 Task: Log work in the project ZephyrTech for the issue 'Develop a new tool for automated testing of security vulnerabilities in web applications' spent time as '6w 6d 2h 2m' and remaining time as '1w 1d 8h 54m' and clone the issue. Now add the issue to the epic 'IT Service Management (ITSM) Implementation'.
Action: Mouse moved to (667, 319)
Screenshot: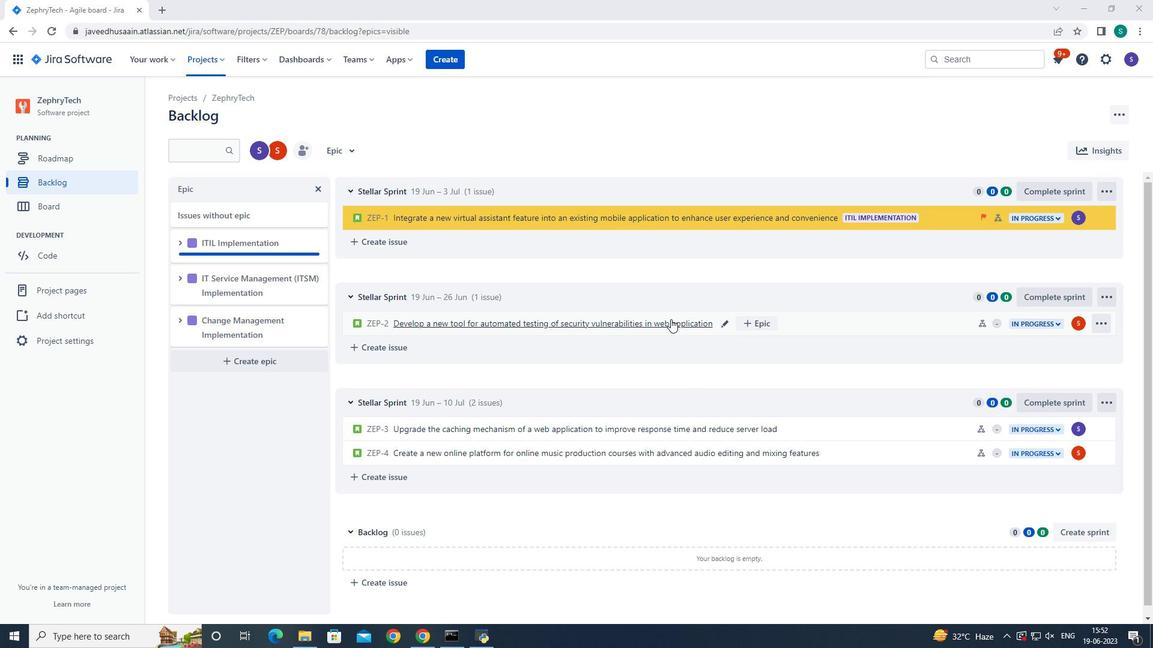 
Action: Mouse pressed left at (667, 319)
Screenshot: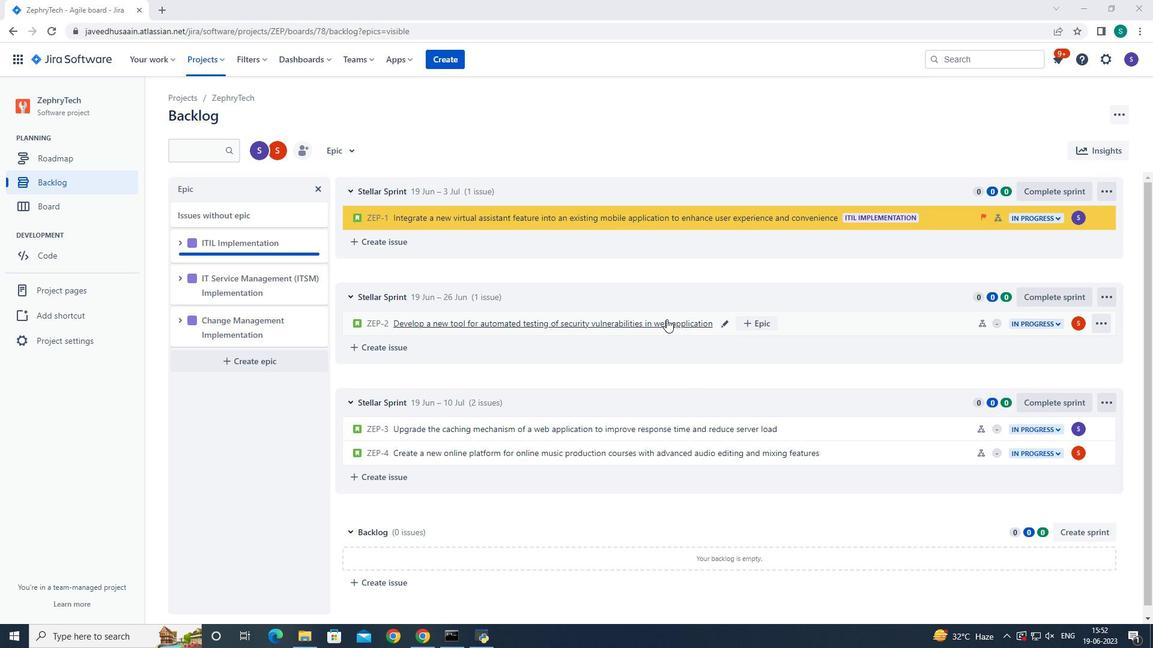 
Action: Mouse moved to (1100, 181)
Screenshot: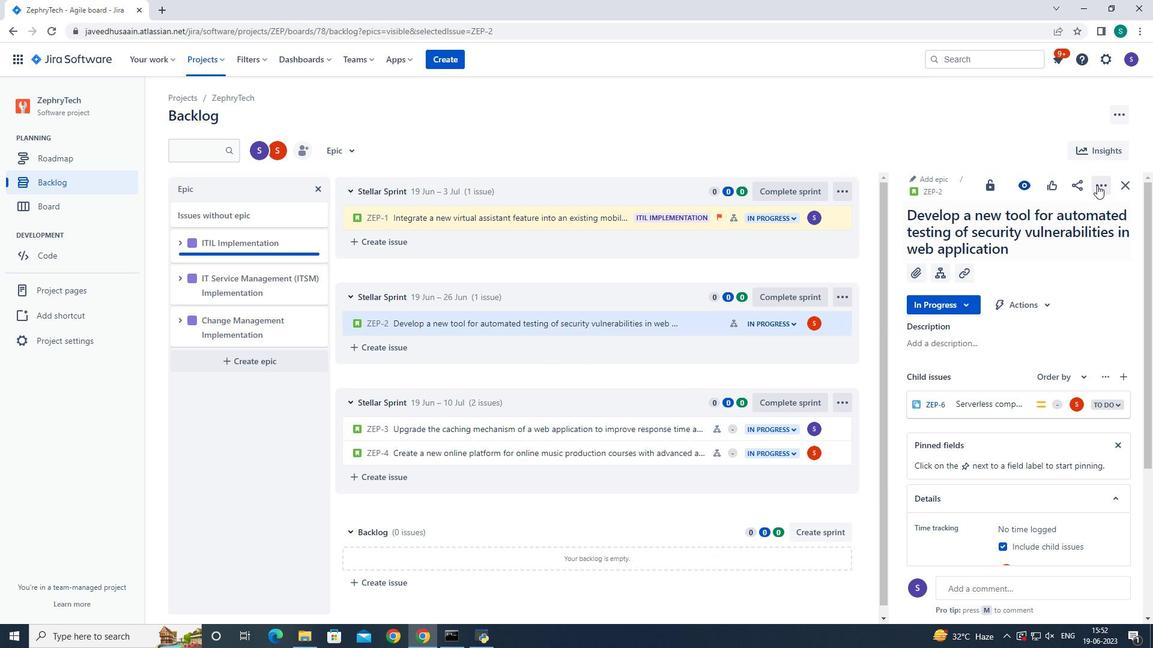 
Action: Mouse pressed left at (1100, 181)
Screenshot: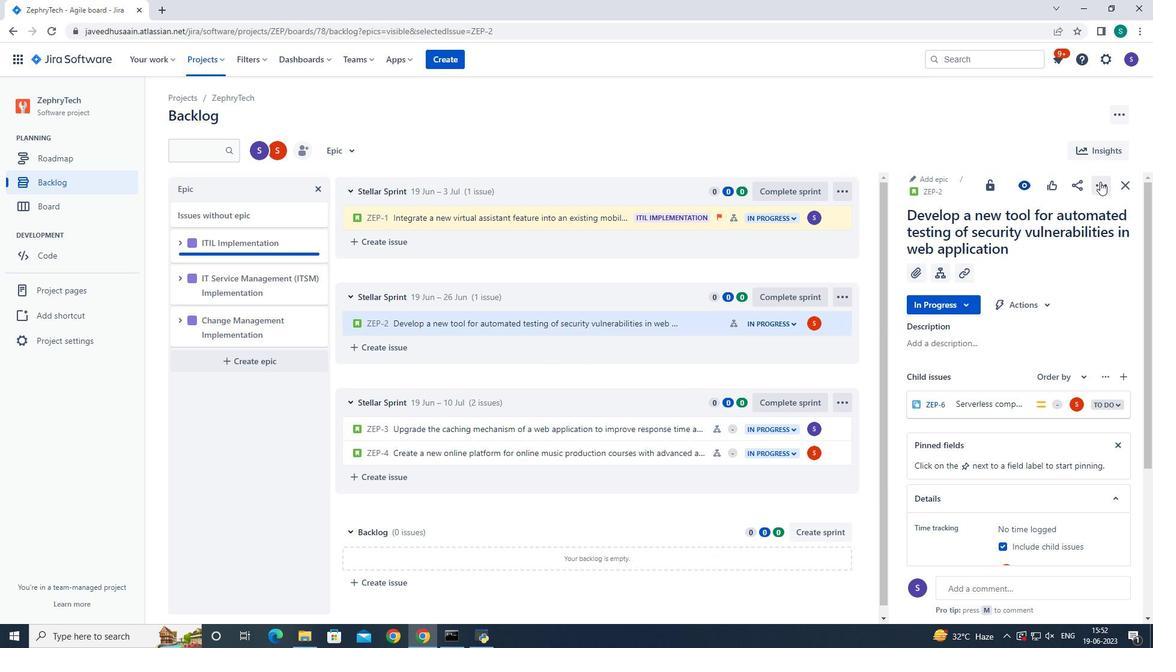 
Action: Mouse moved to (1062, 215)
Screenshot: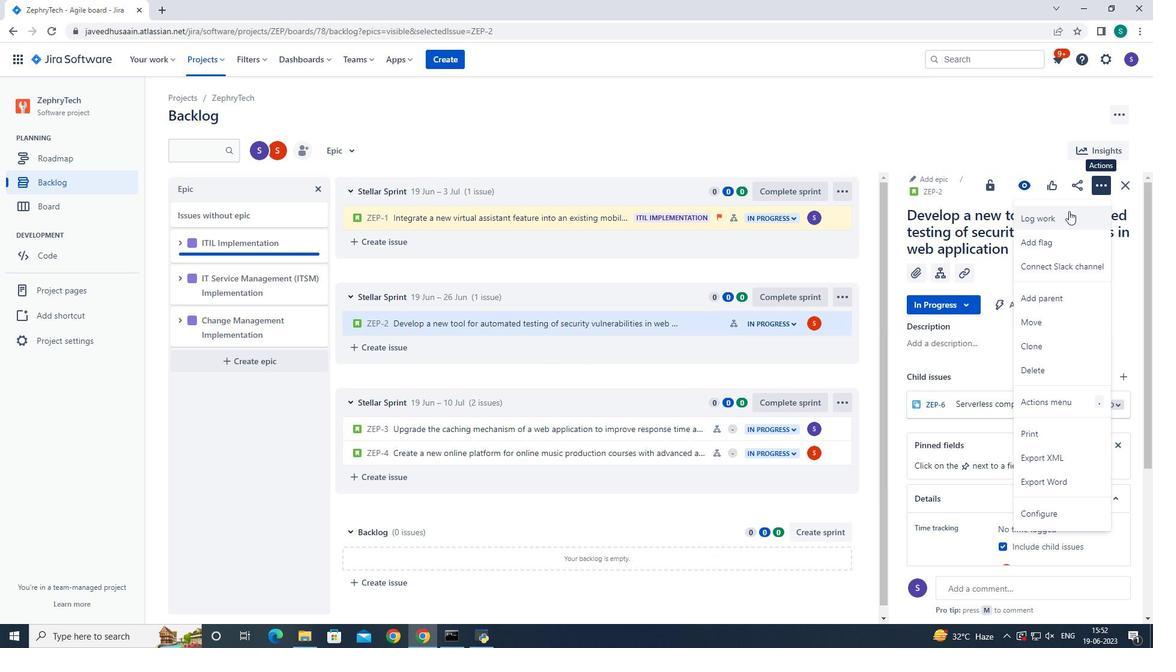 
Action: Mouse pressed left at (1062, 215)
Screenshot: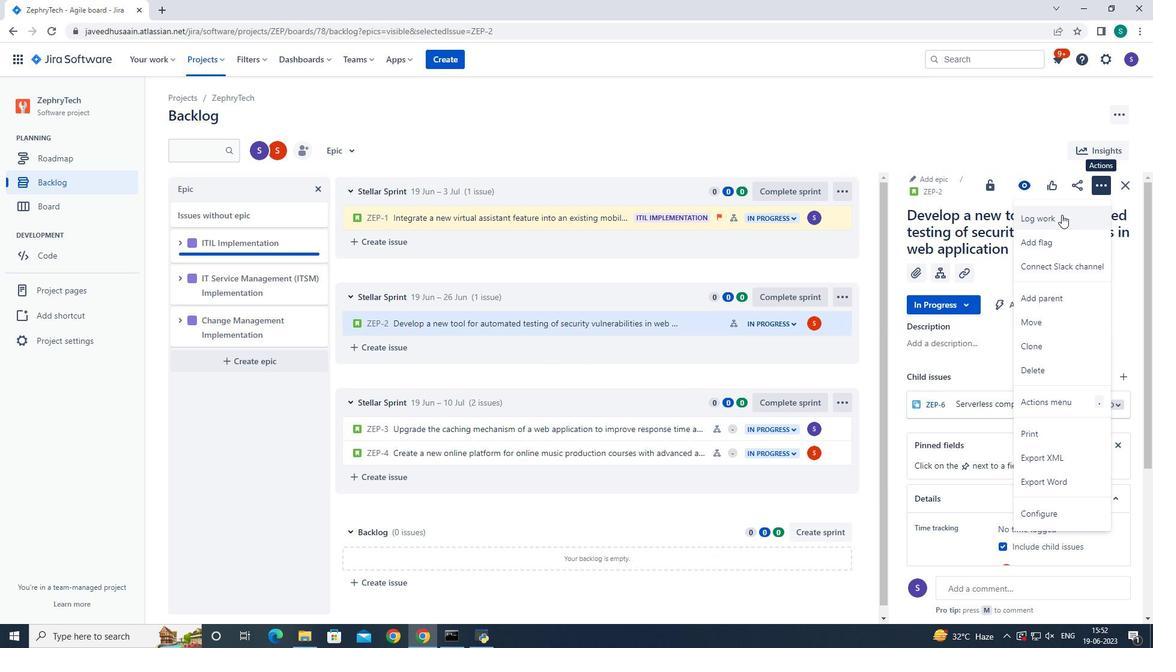 
Action: Mouse moved to (508, 179)
Screenshot: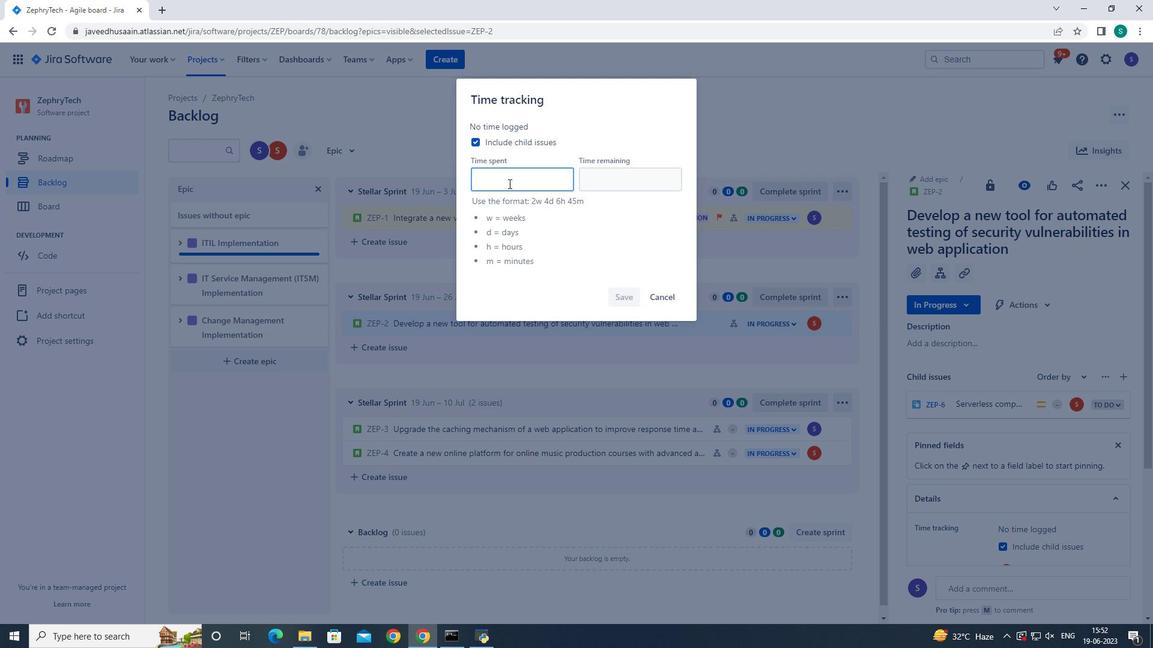 
Action: Mouse pressed left at (508, 179)
Screenshot: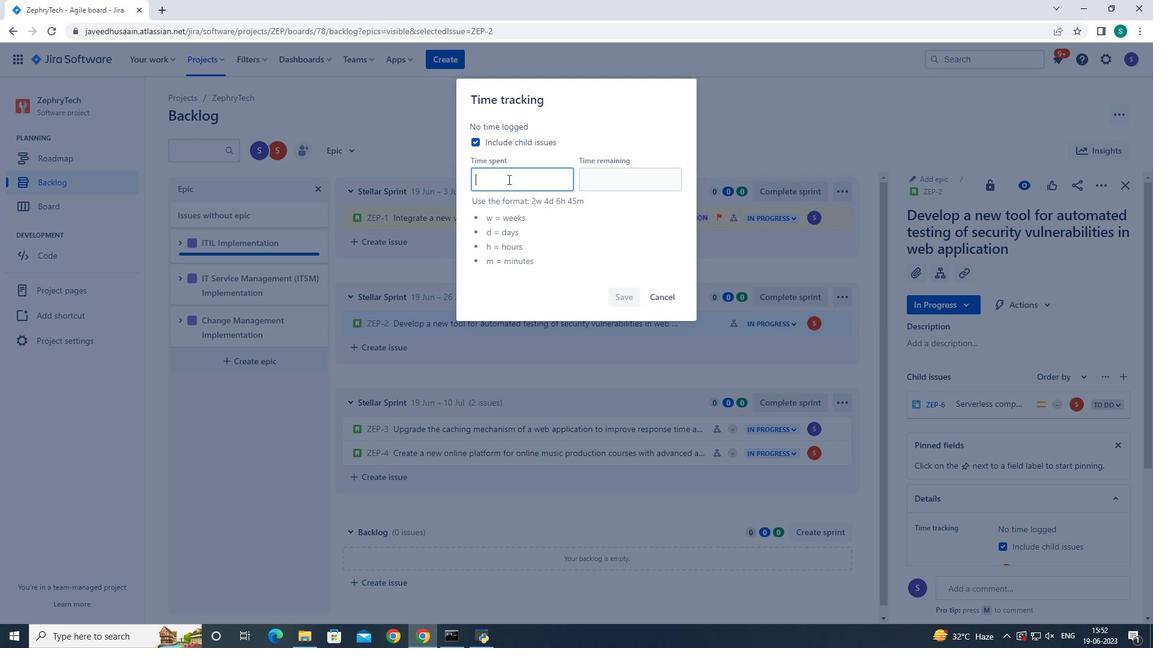 
Action: Key pressed 6w<Key.space>6d<Key.space>2h<Key.space>2m<Key.tab>1w<Key.space>1d<Key.space>8h<Key.space>54m
Screenshot: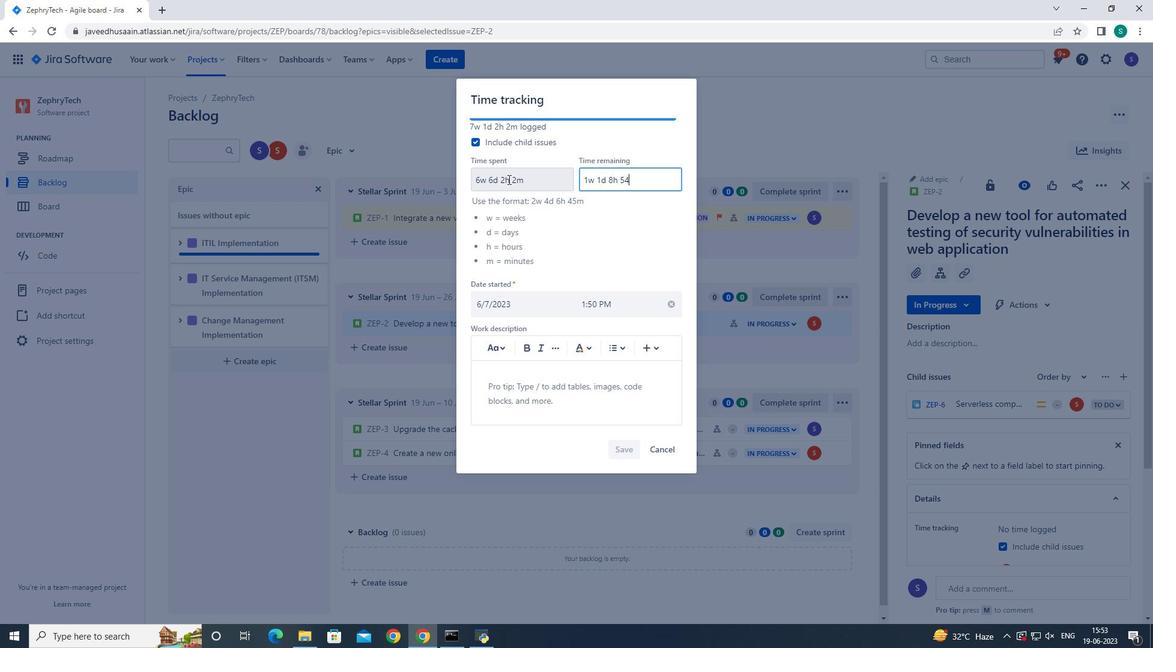 
Action: Mouse moved to (620, 450)
Screenshot: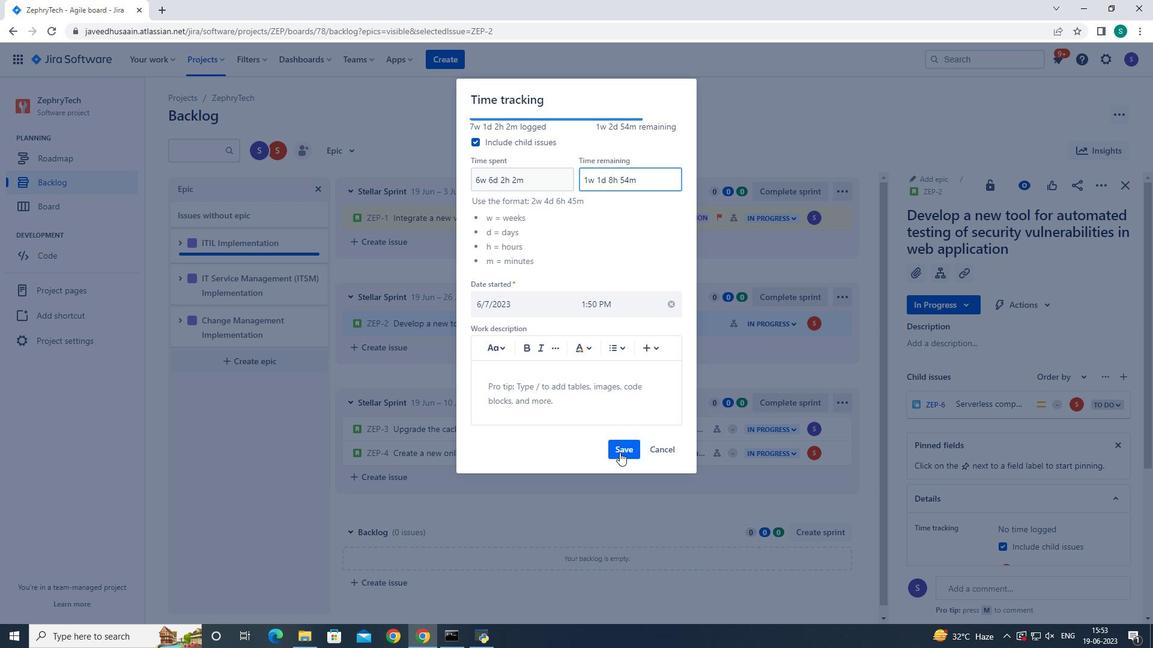 
Action: Mouse pressed left at (620, 450)
Screenshot: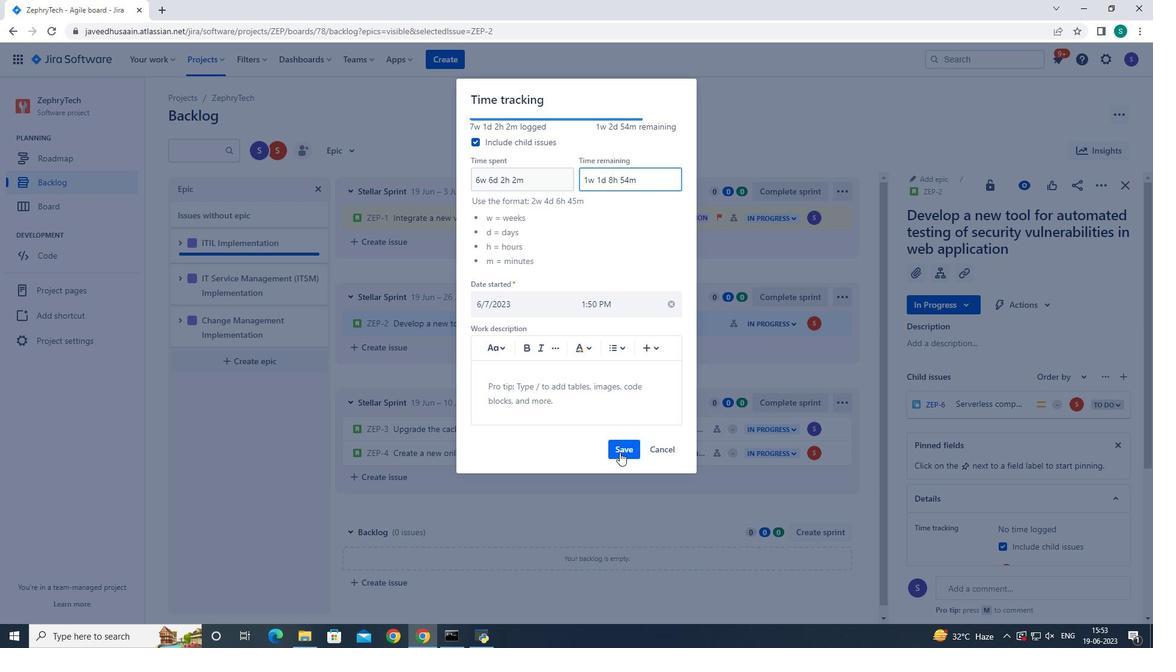 
Action: Mouse moved to (1107, 183)
Screenshot: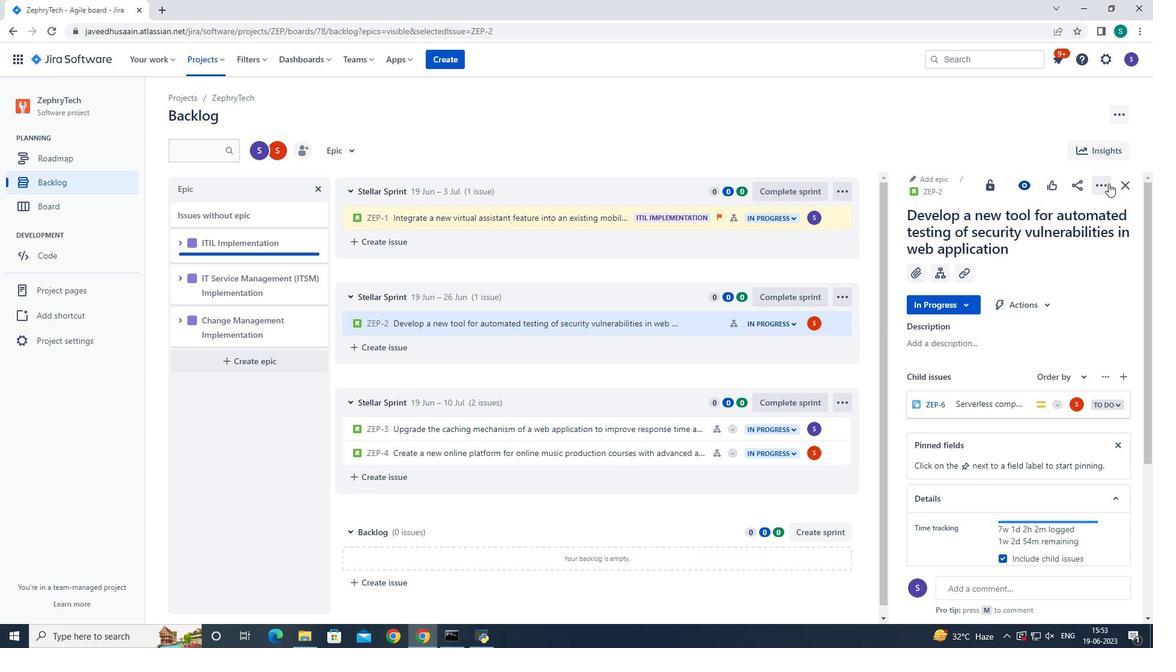 
Action: Mouse pressed left at (1107, 183)
Screenshot: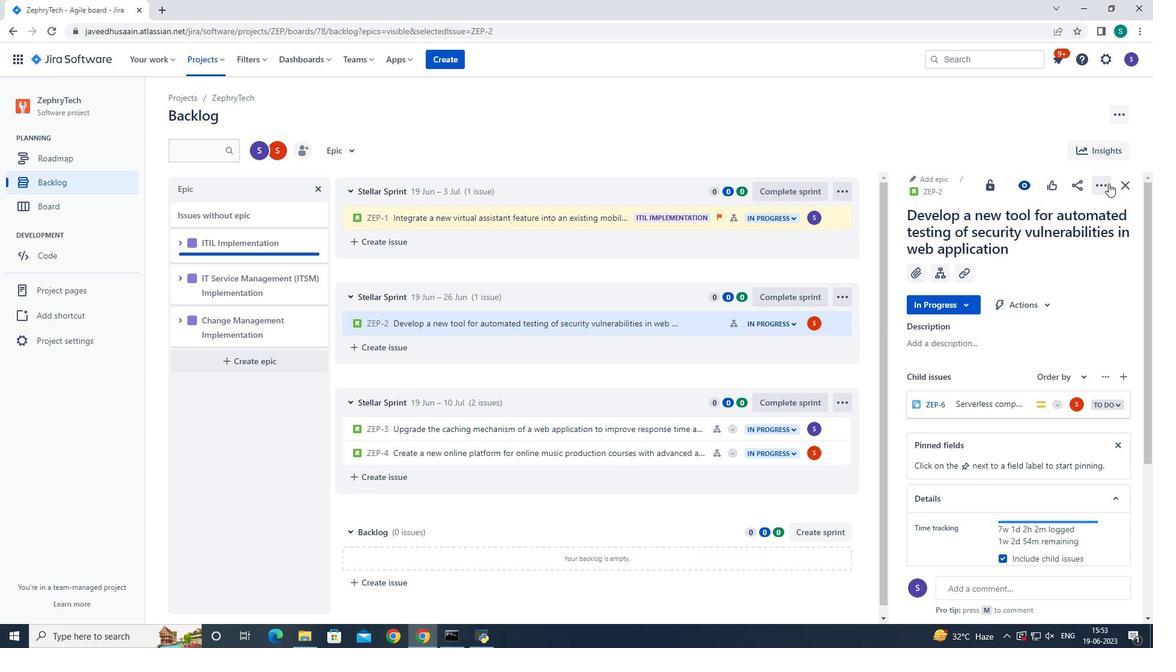 
Action: Mouse moved to (1029, 347)
Screenshot: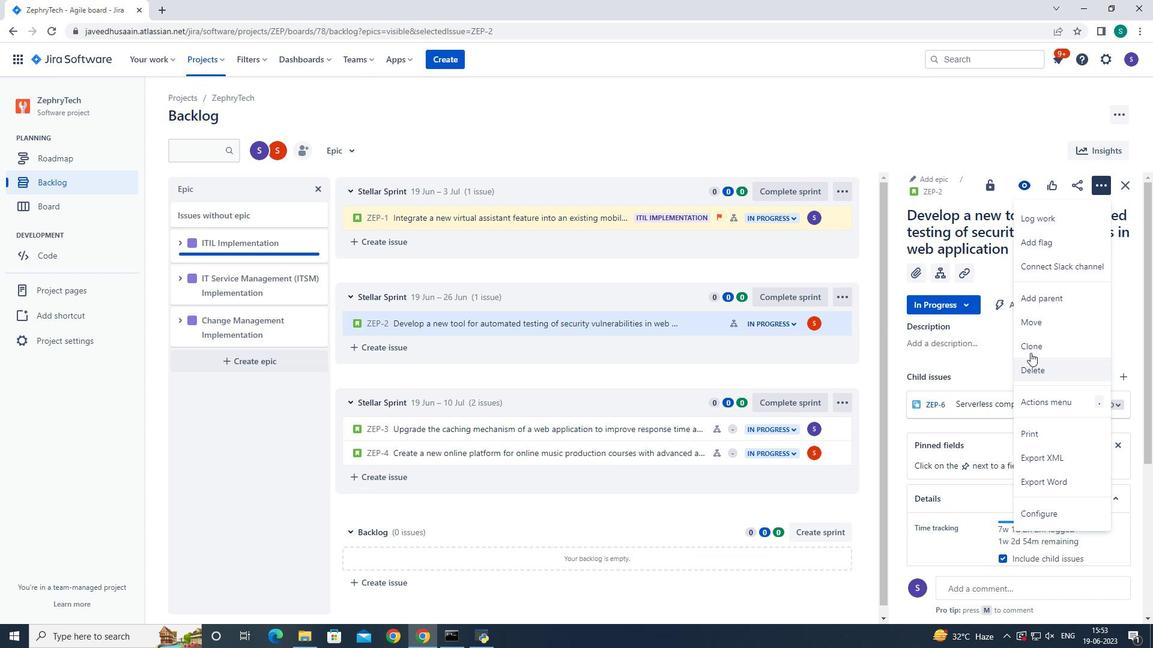 
Action: Mouse pressed left at (1029, 347)
Screenshot: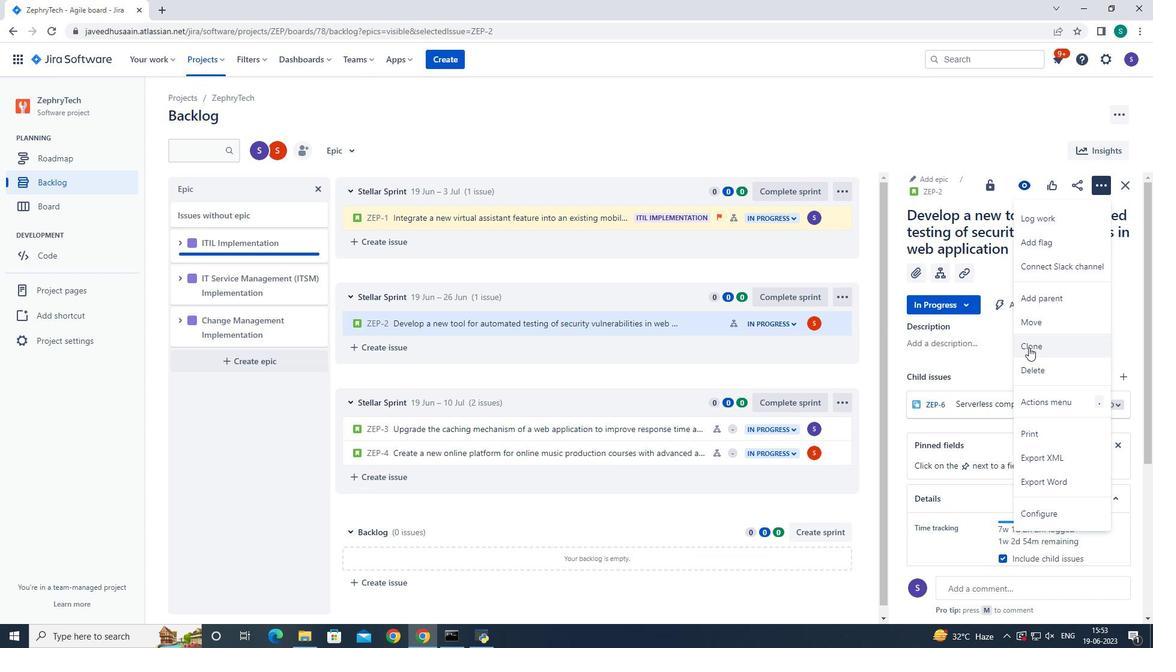 
Action: Mouse moved to (668, 257)
Screenshot: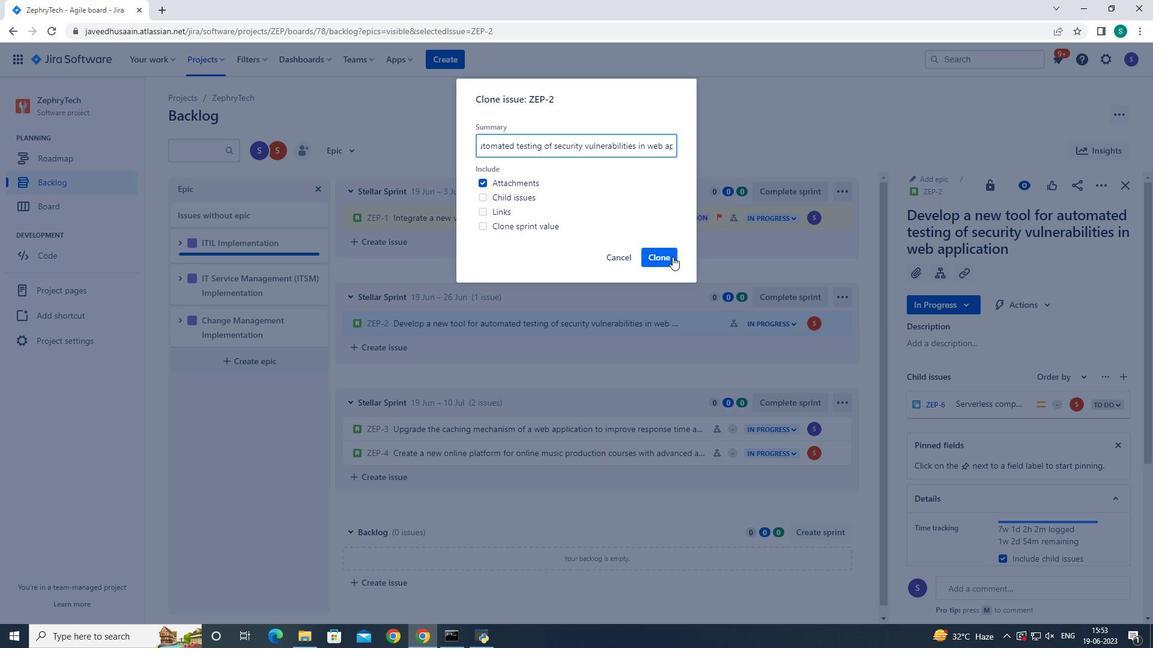 
Action: Mouse pressed left at (668, 257)
Screenshot: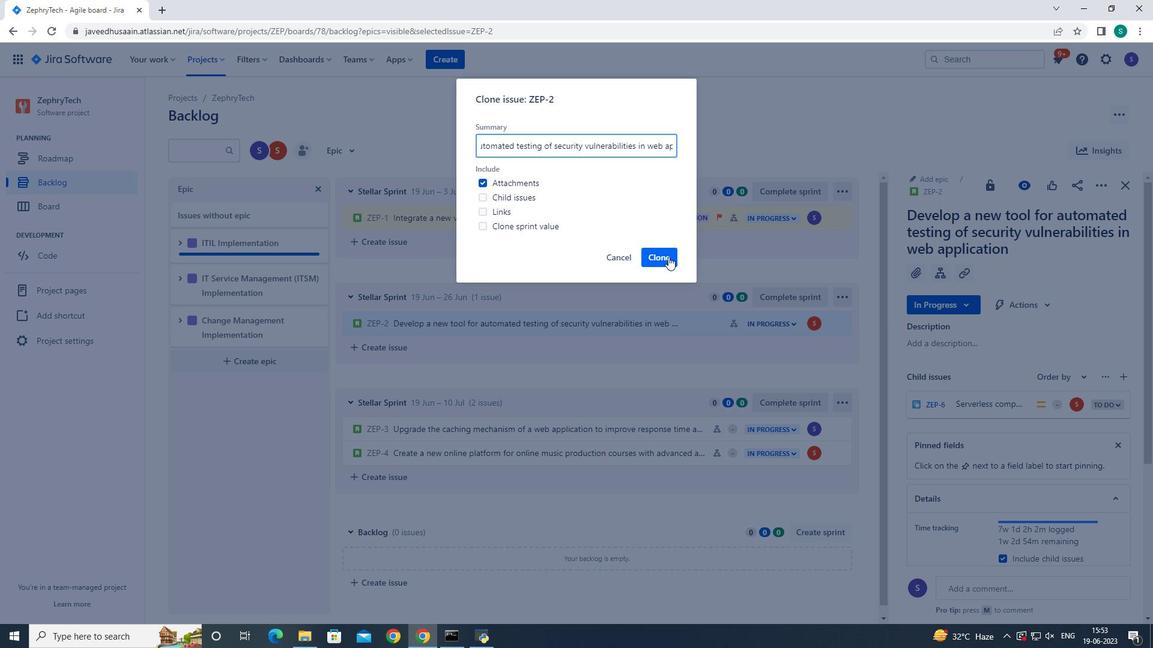 
Action: Mouse moved to (1124, 184)
Screenshot: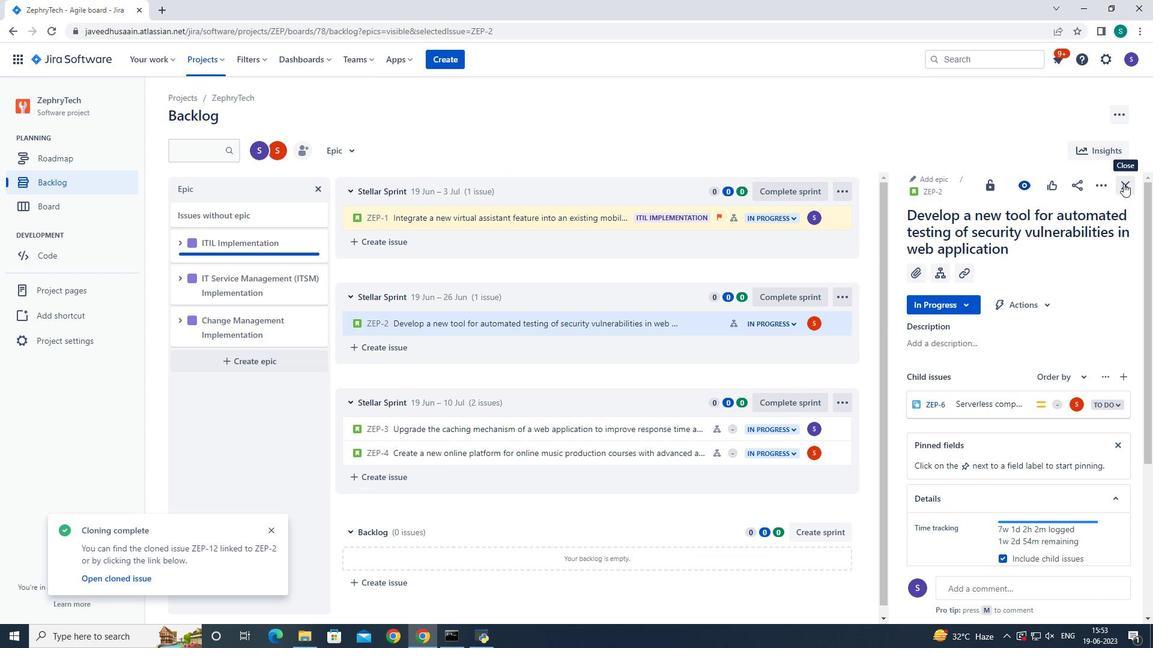 
Action: Mouse pressed left at (1124, 184)
Screenshot: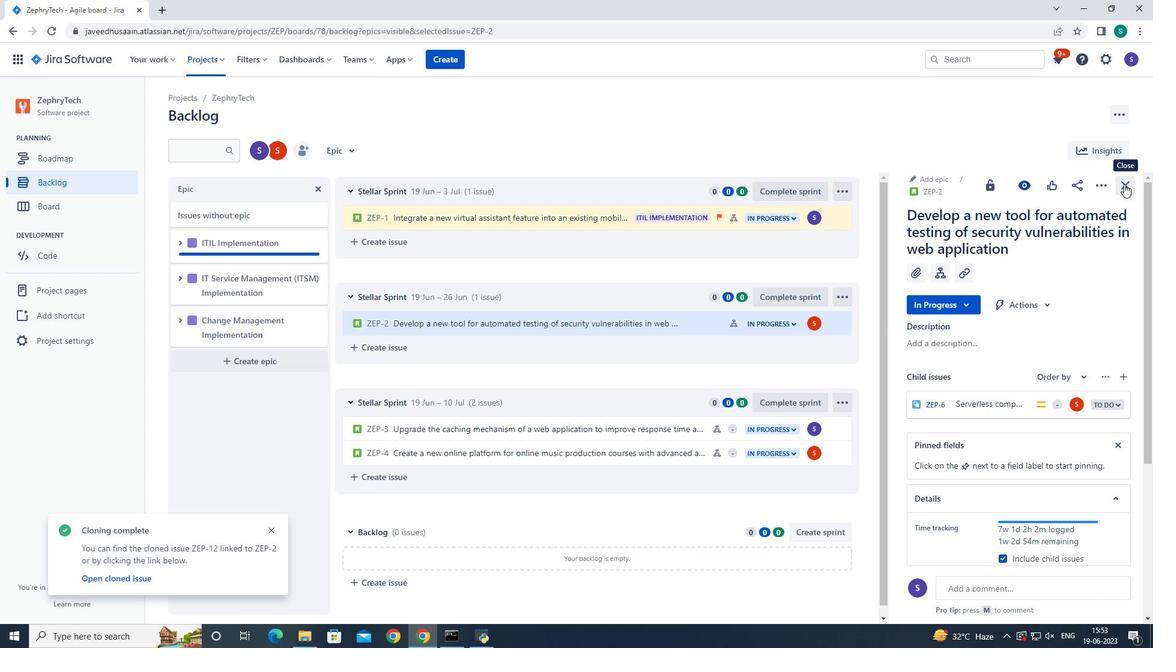
Action: Mouse moved to (758, 324)
Screenshot: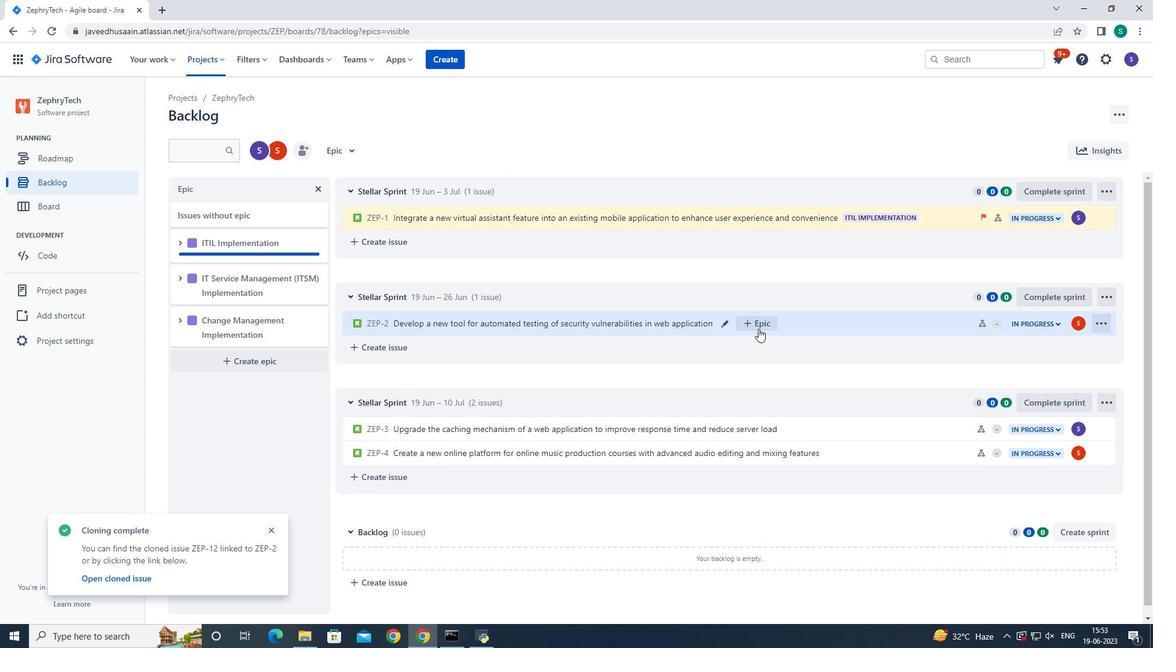 
Action: Mouse pressed left at (758, 324)
Screenshot: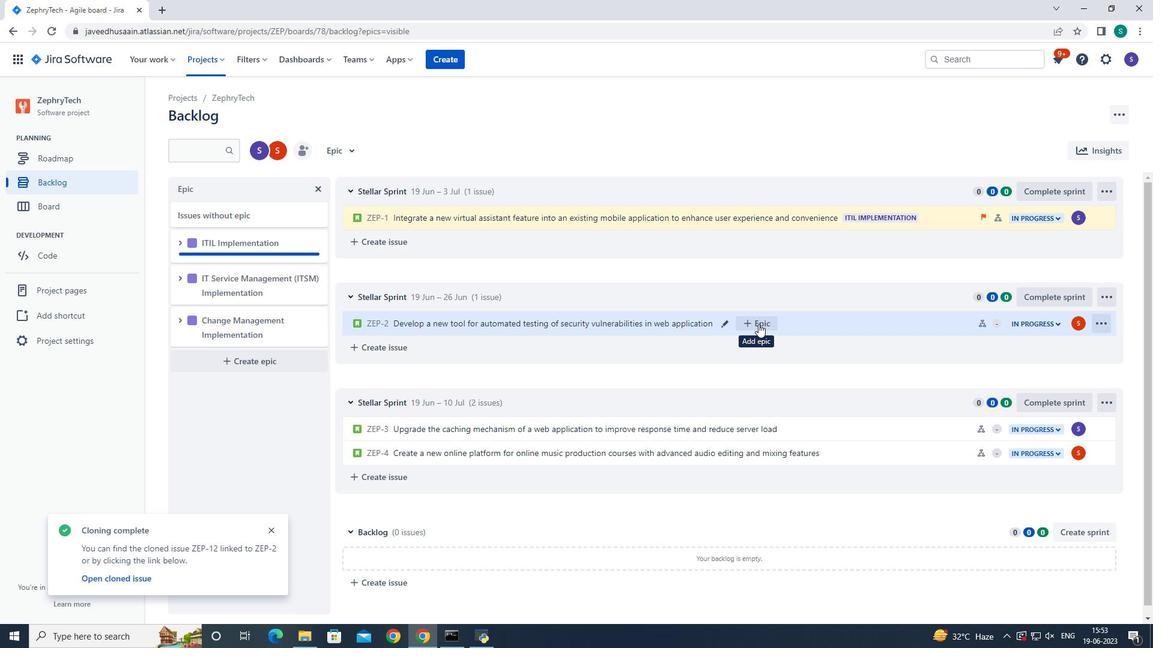 
Action: Mouse moved to (846, 409)
Screenshot: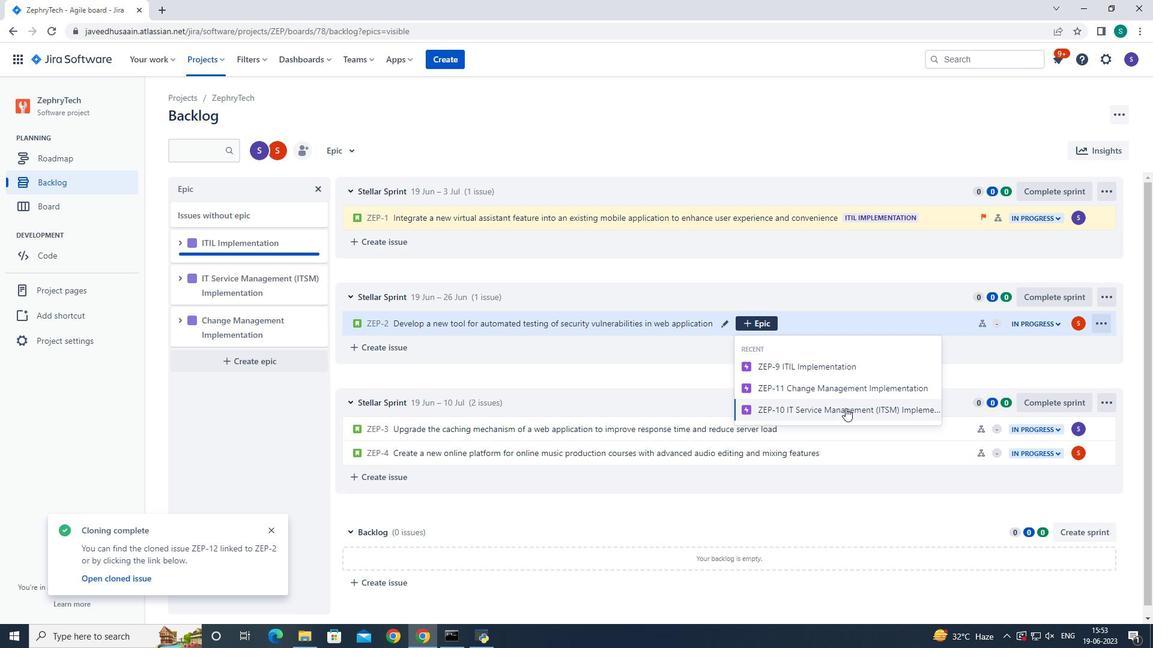 
Action: Mouse pressed left at (846, 409)
Screenshot: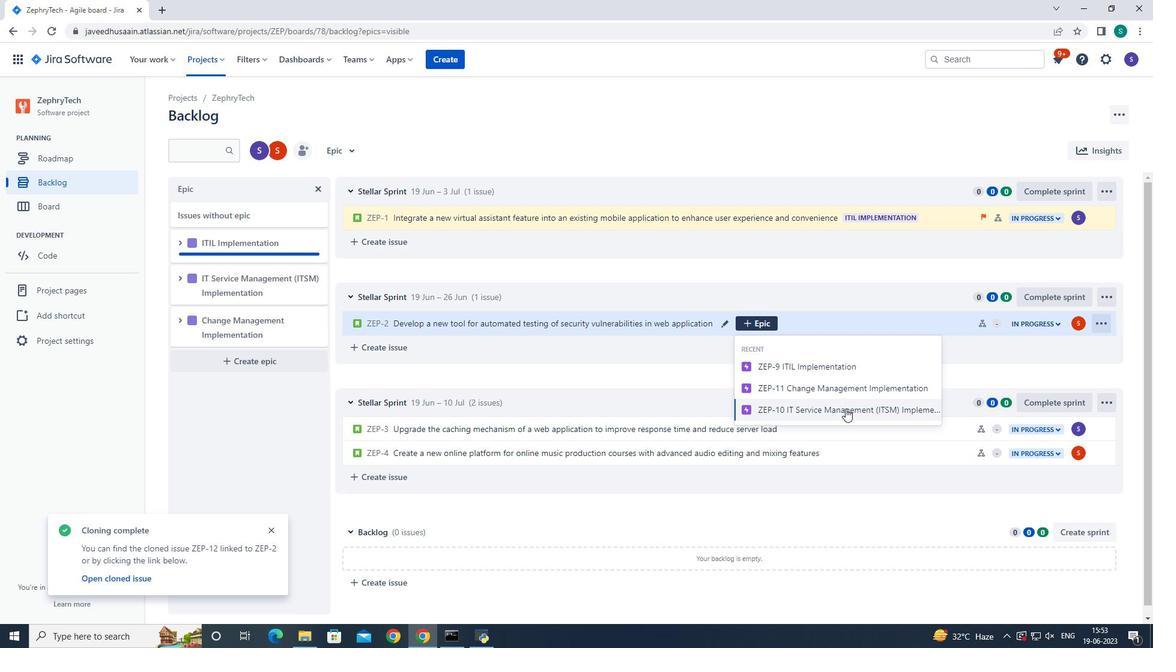 
Action: Mouse moved to (825, 403)
Screenshot: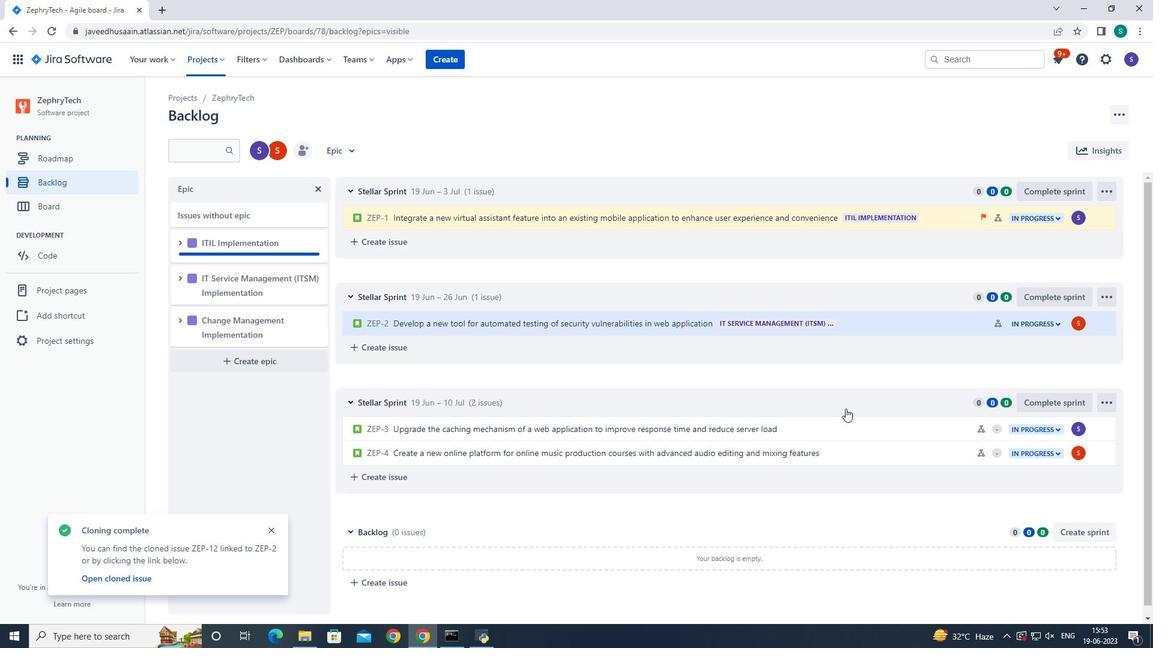 
